 Task: Create a due date automation trigger when advanced on, on the monday of the week before a card is due add checklist with checklist "Resume" complete at 11:00 AM.
Action: Mouse moved to (1216, 90)
Screenshot: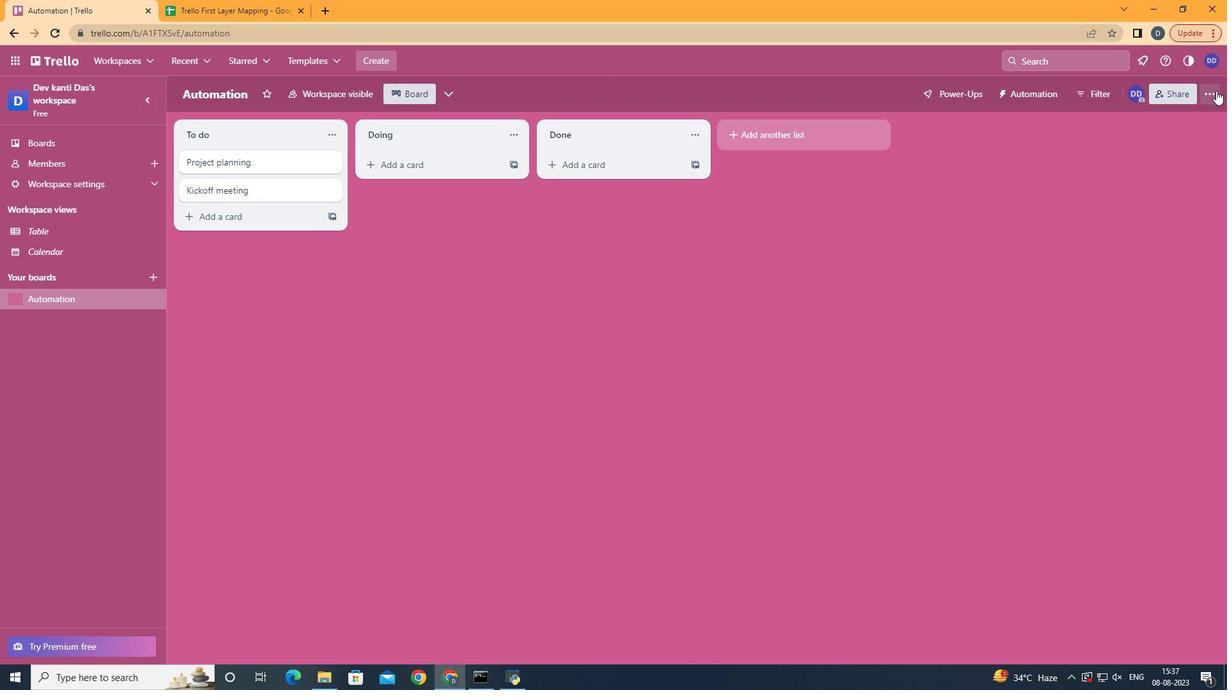 
Action: Mouse pressed left at (1216, 90)
Screenshot: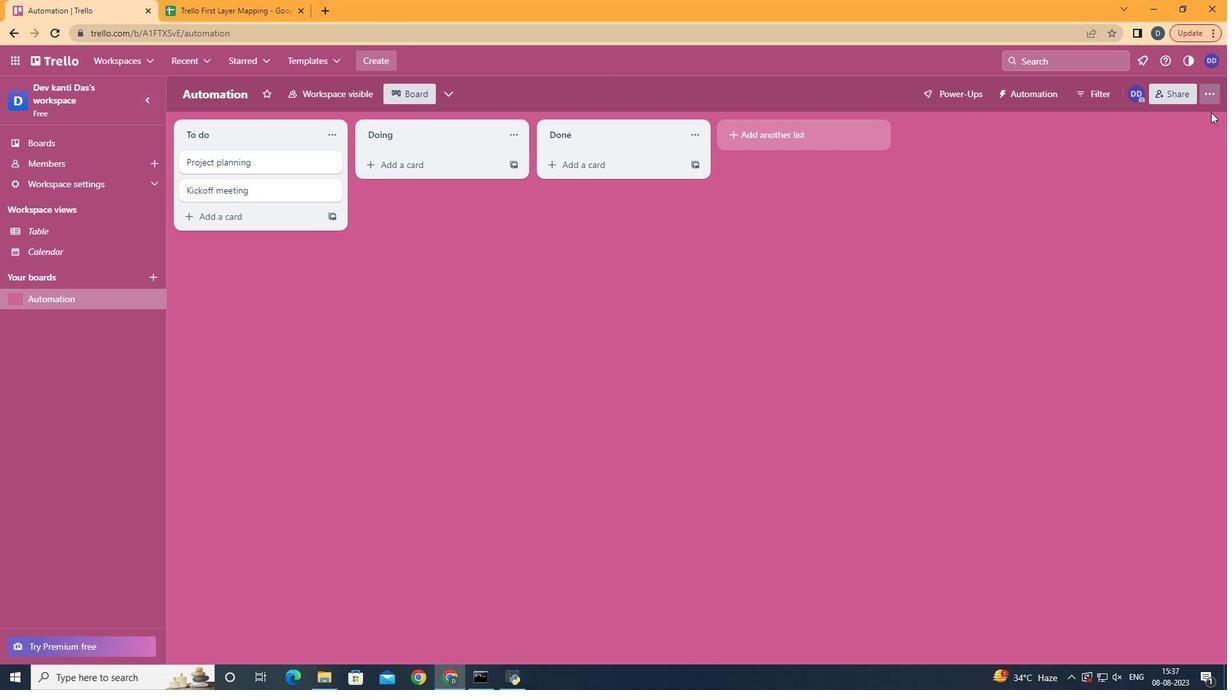 
Action: Mouse moved to (1143, 265)
Screenshot: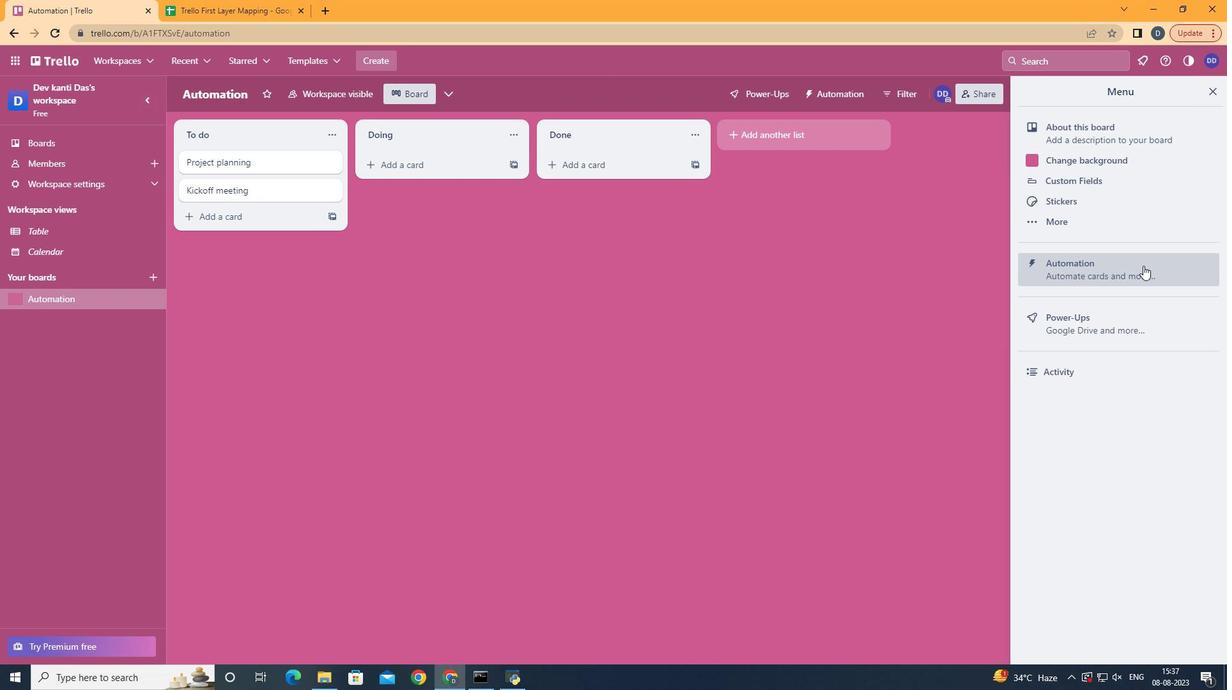 
Action: Mouse pressed left at (1143, 265)
Screenshot: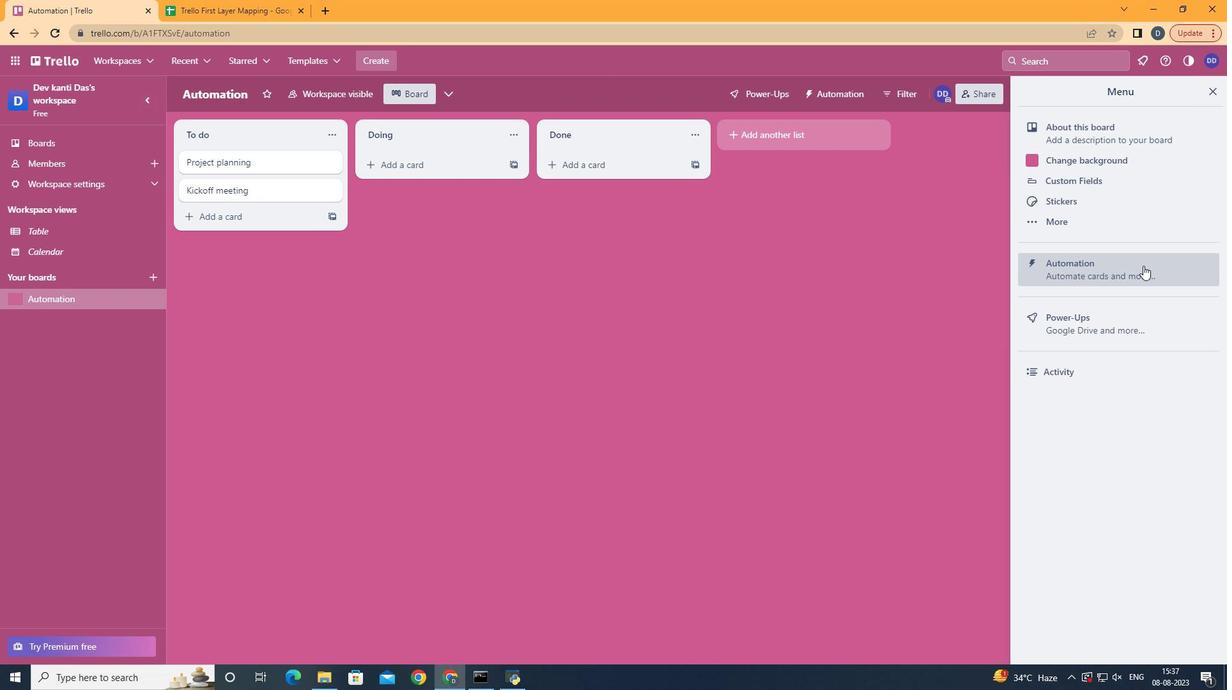 
Action: Mouse moved to (212, 260)
Screenshot: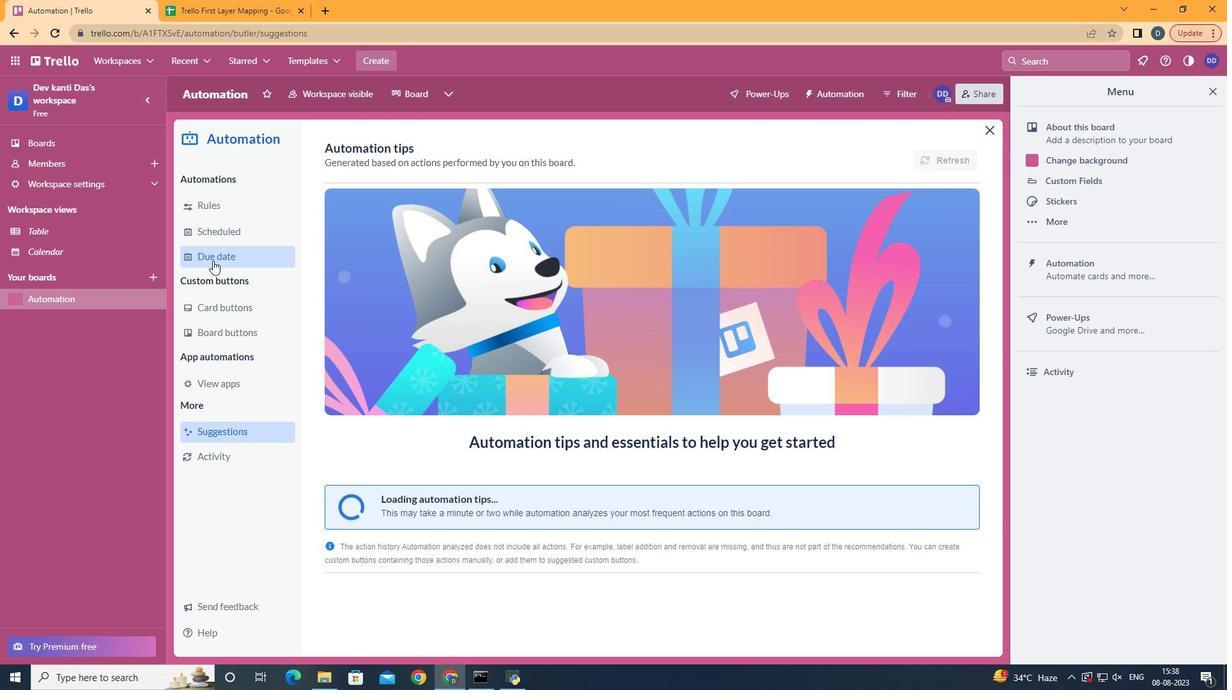 
Action: Mouse pressed left at (212, 260)
Screenshot: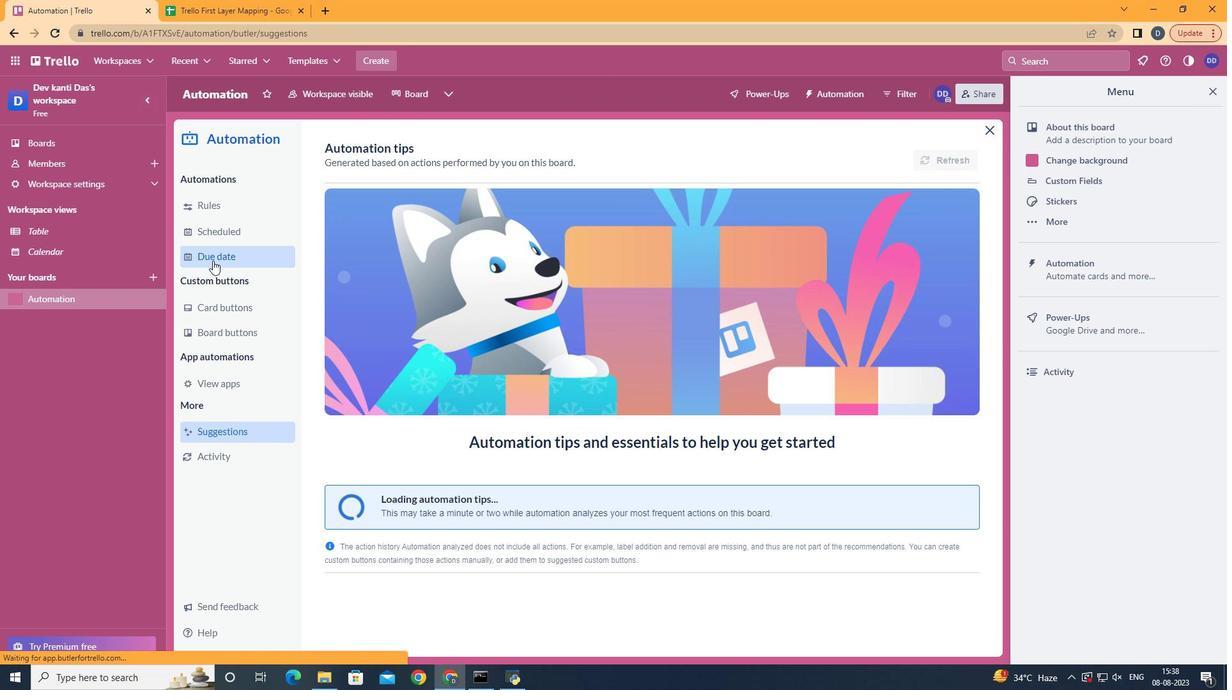 
Action: Mouse moved to (893, 152)
Screenshot: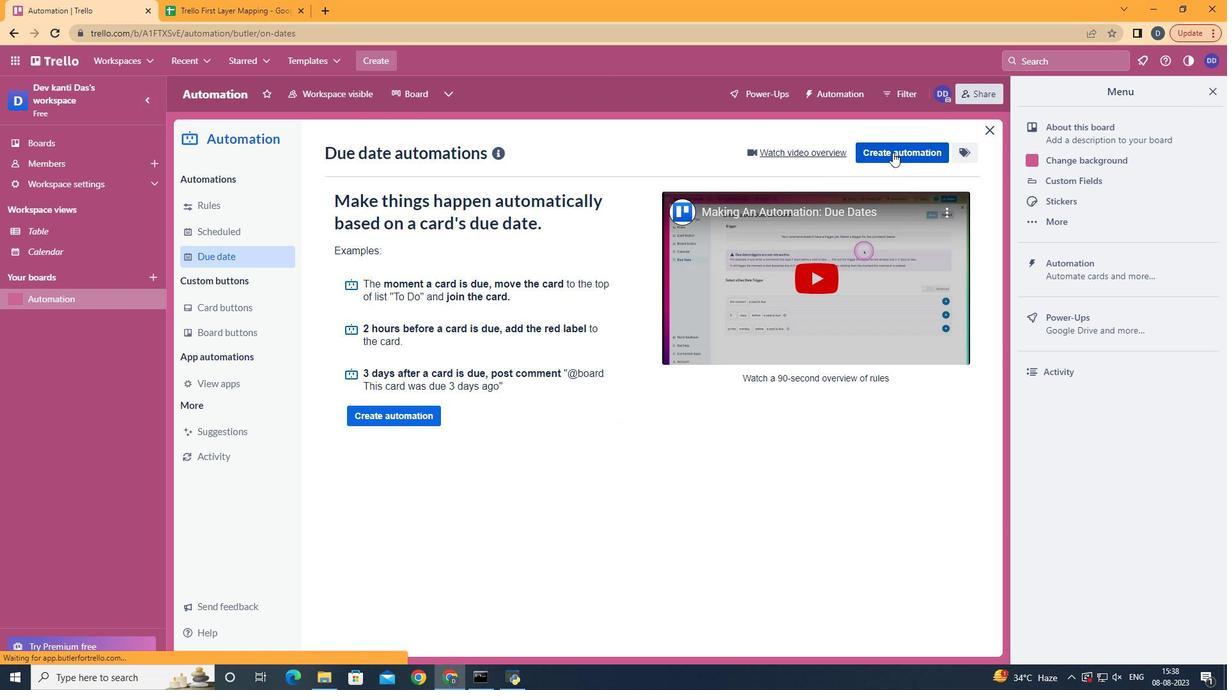 
Action: Mouse pressed left at (893, 152)
Screenshot: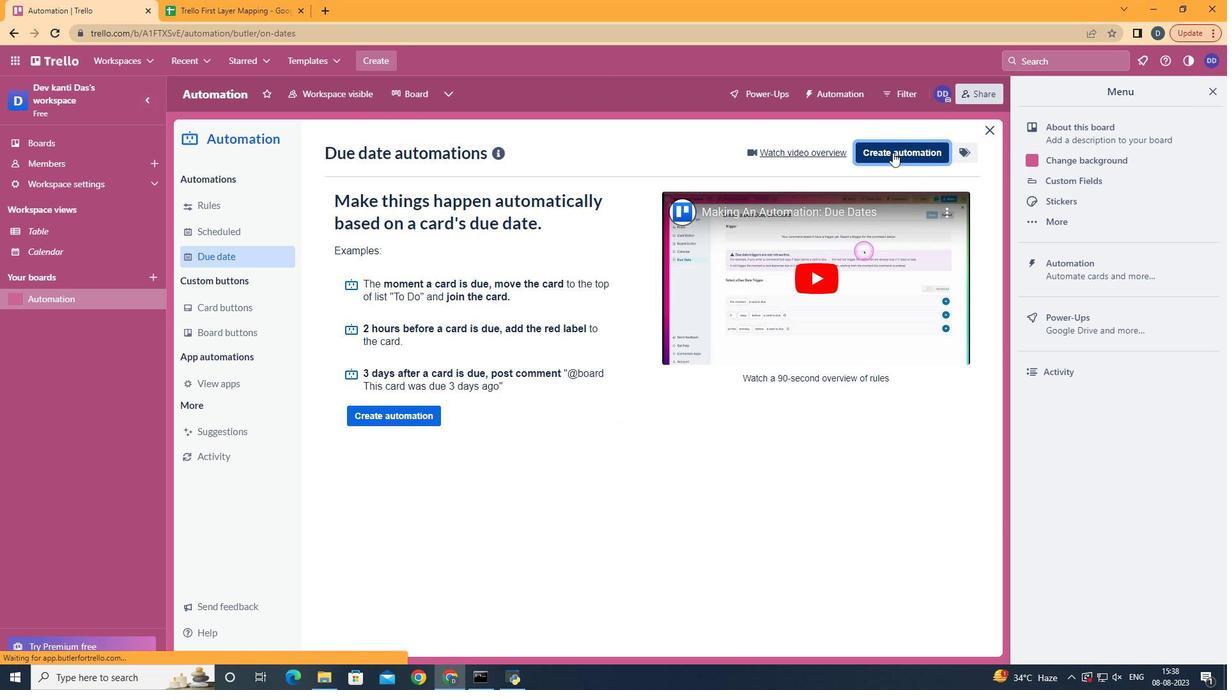 
Action: Mouse moved to (674, 277)
Screenshot: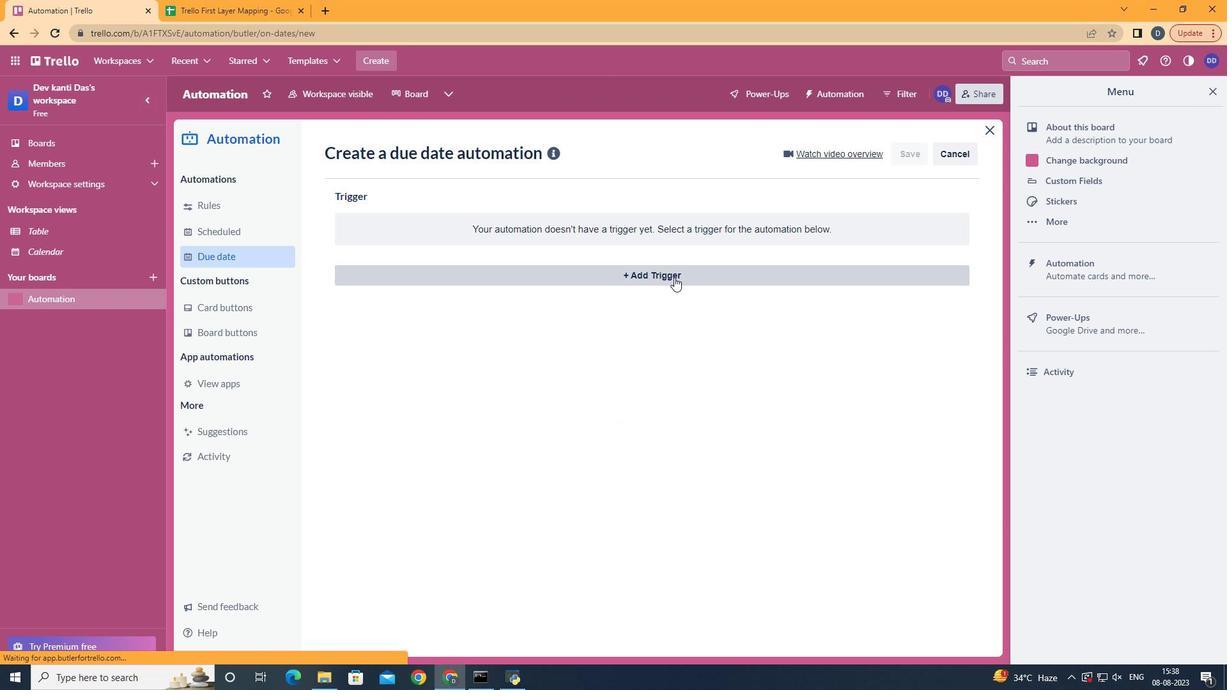 
Action: Mouse pressed left at (674, 277)
Screenshot: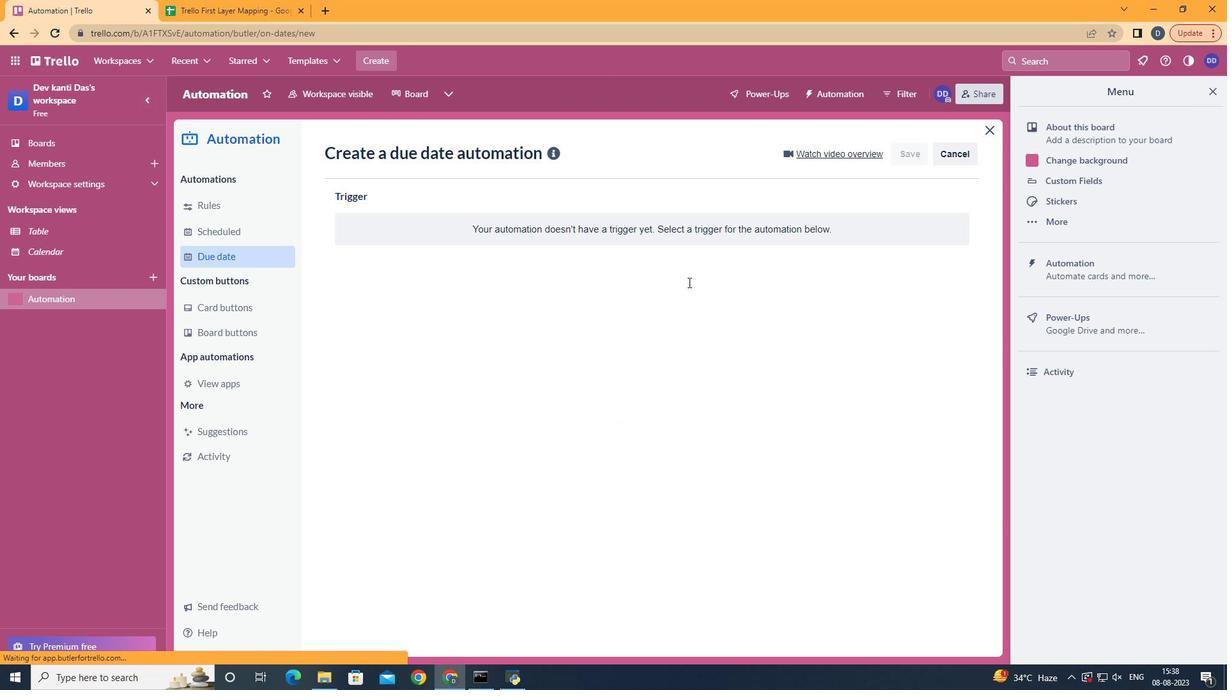 
Action: Mouse moved to (456, 610)
Screenshot: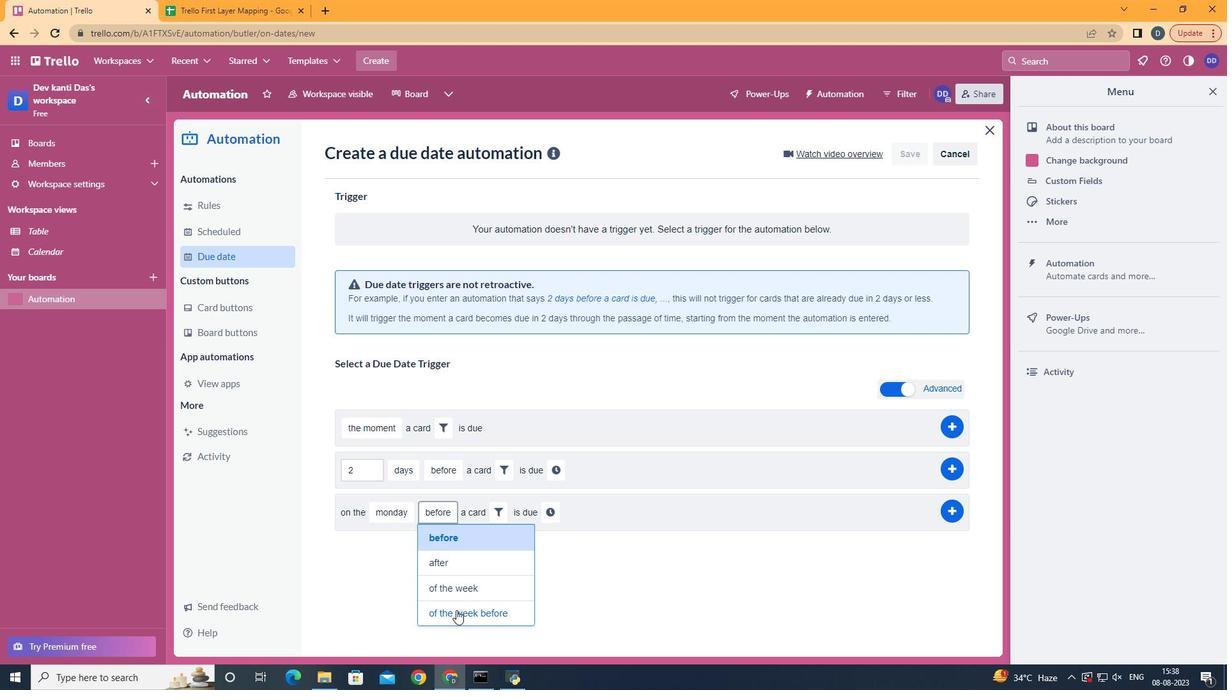 
Action: Mouse pressed left at (456, 610)
Screenshot: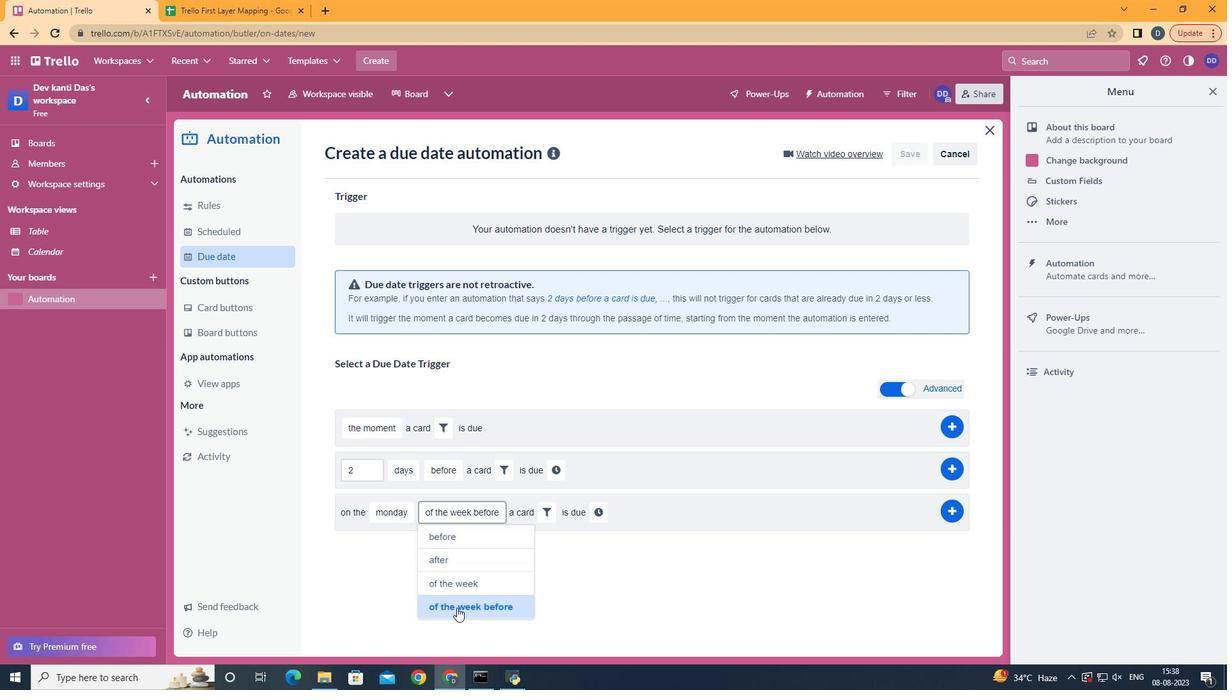 
Action: Mouse moved to (547, 507)
Screenshot: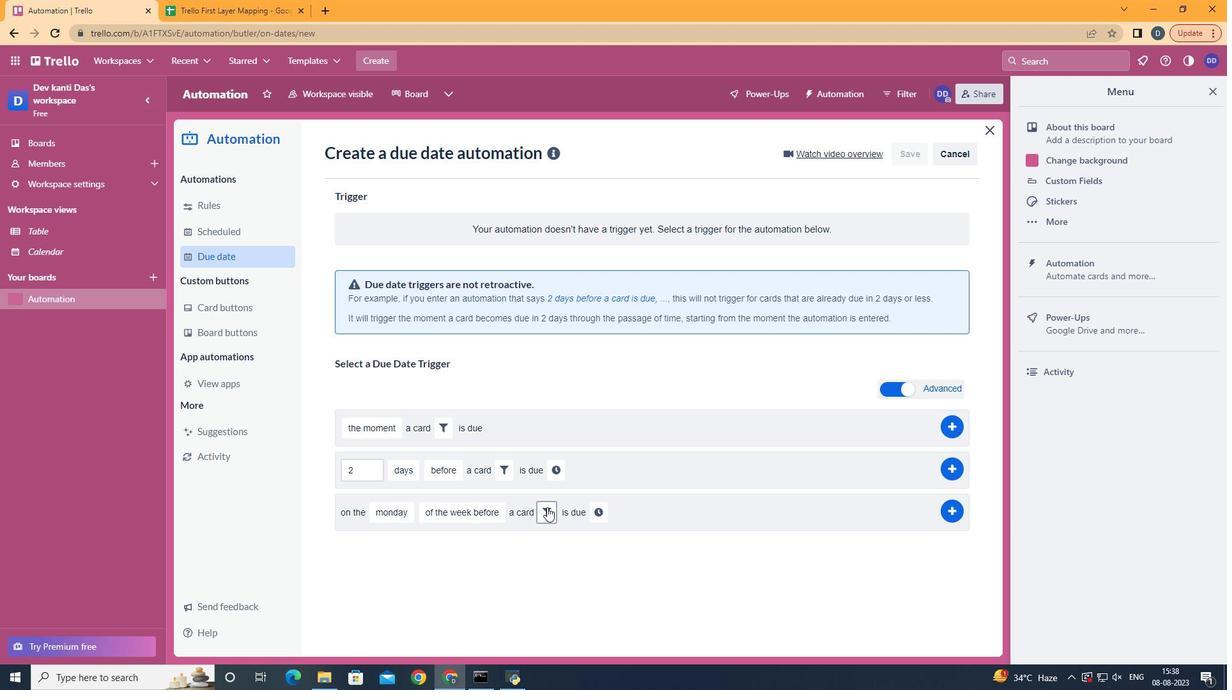 
Action: Mouse pressed left at (547, 507)
Screenshot: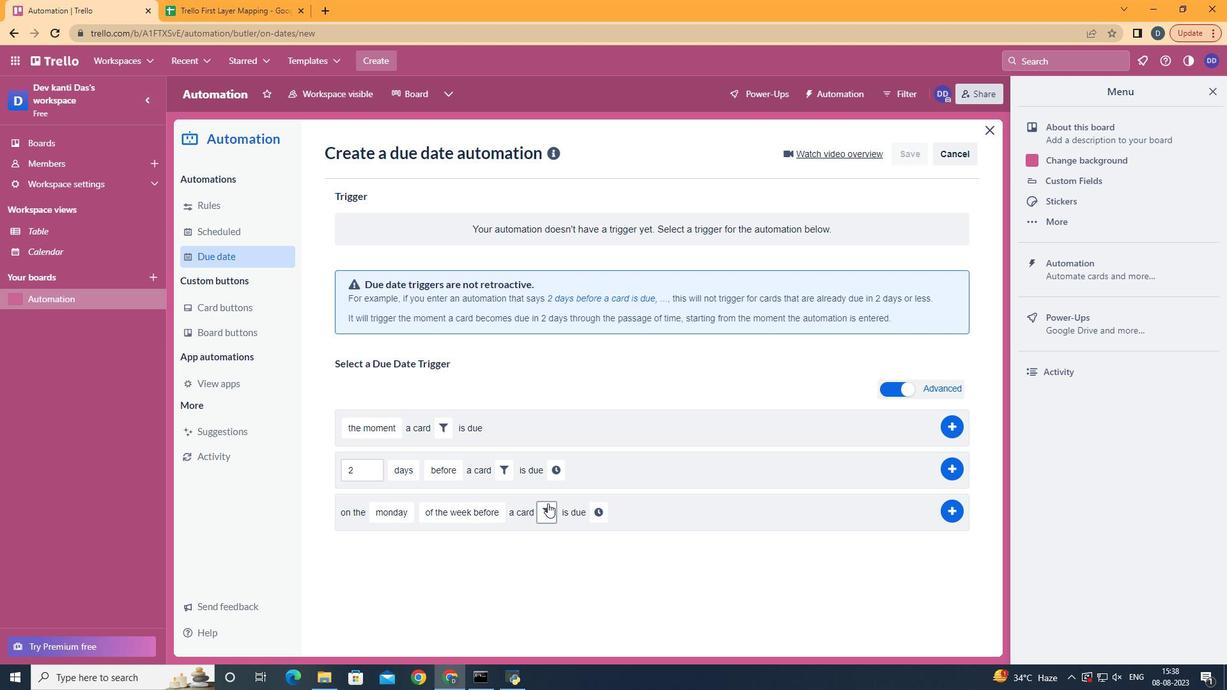 
Action: Mouse moved to (663, 553)
Screenshot: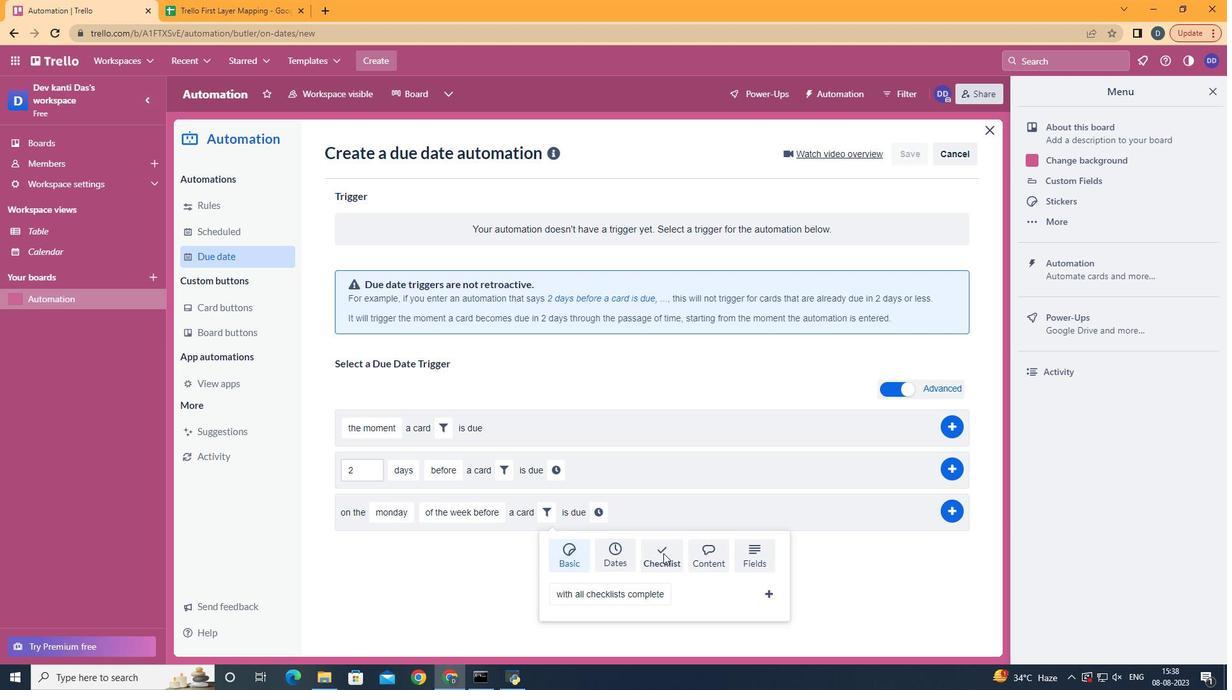 
Action: Mouse pressed left at (663, 553)
Screenshot: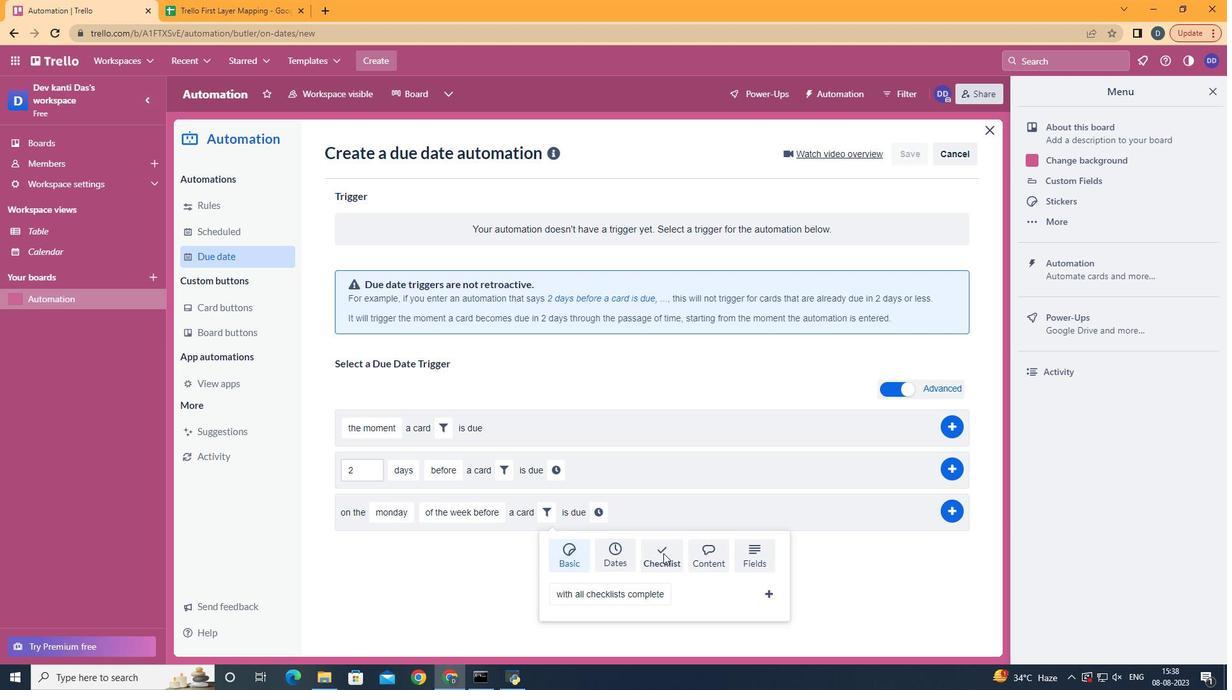 
Action: Mouse moved to (646, 519)
Screenshot: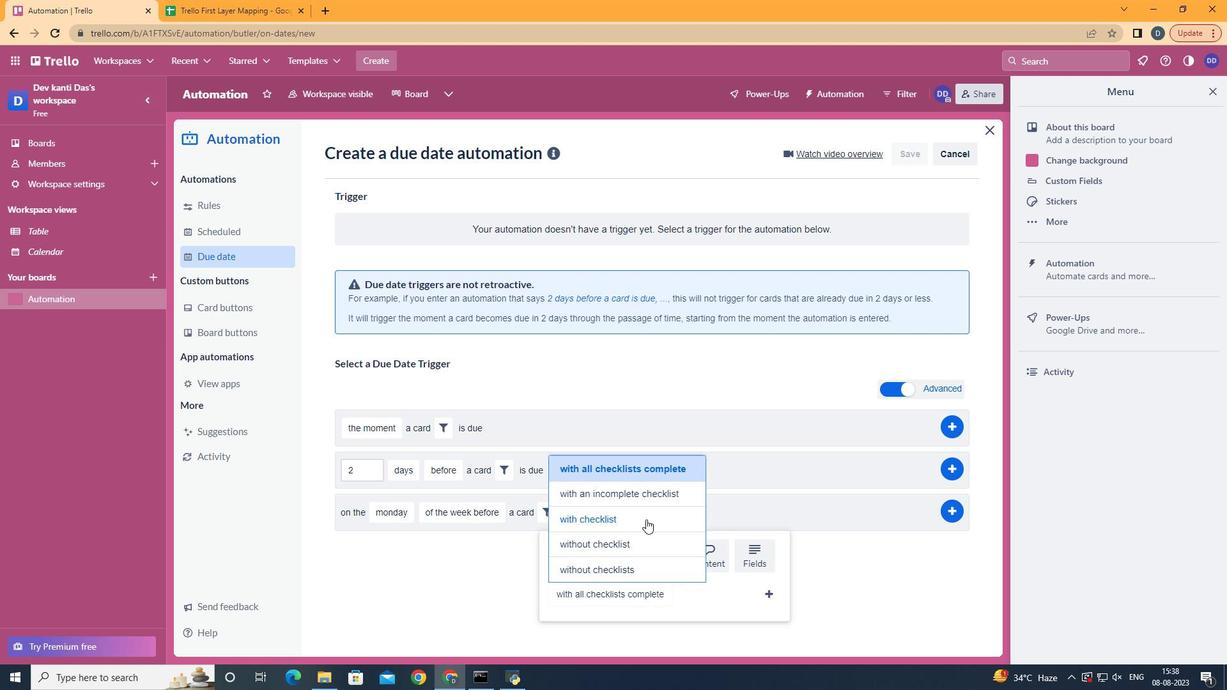 
Action: Mouse pressed left at (646, 519)
Screenshot: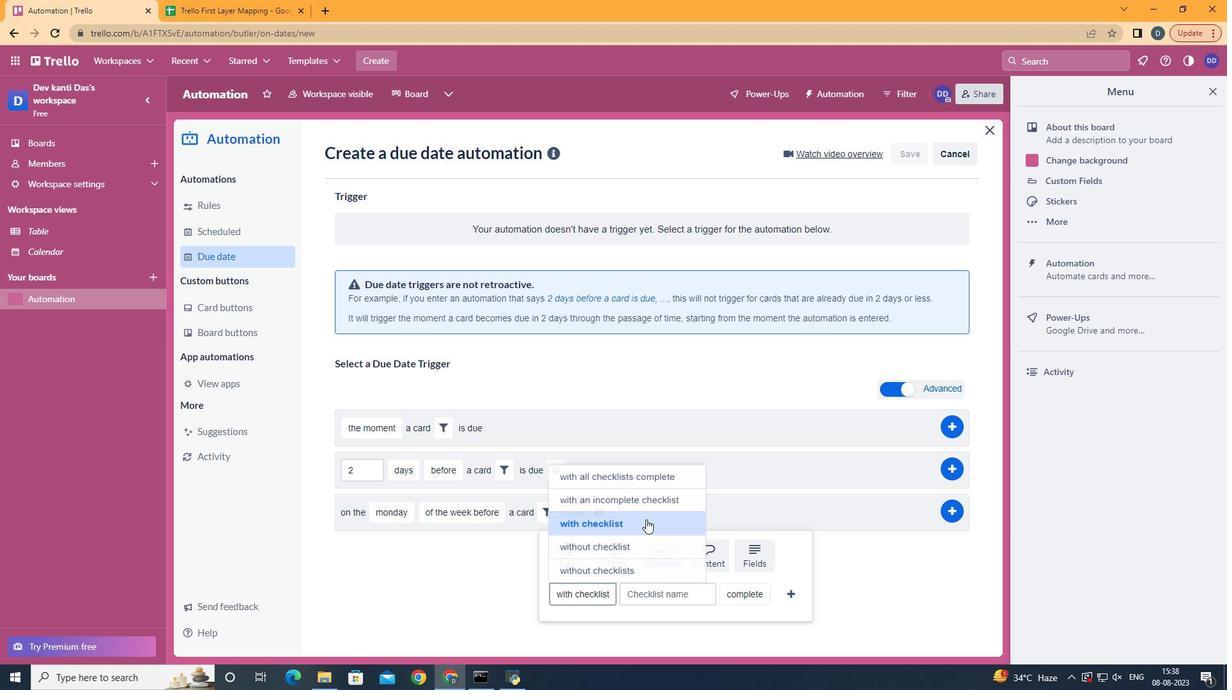
Action: Mouse moved to (679, 595)
Screenshot: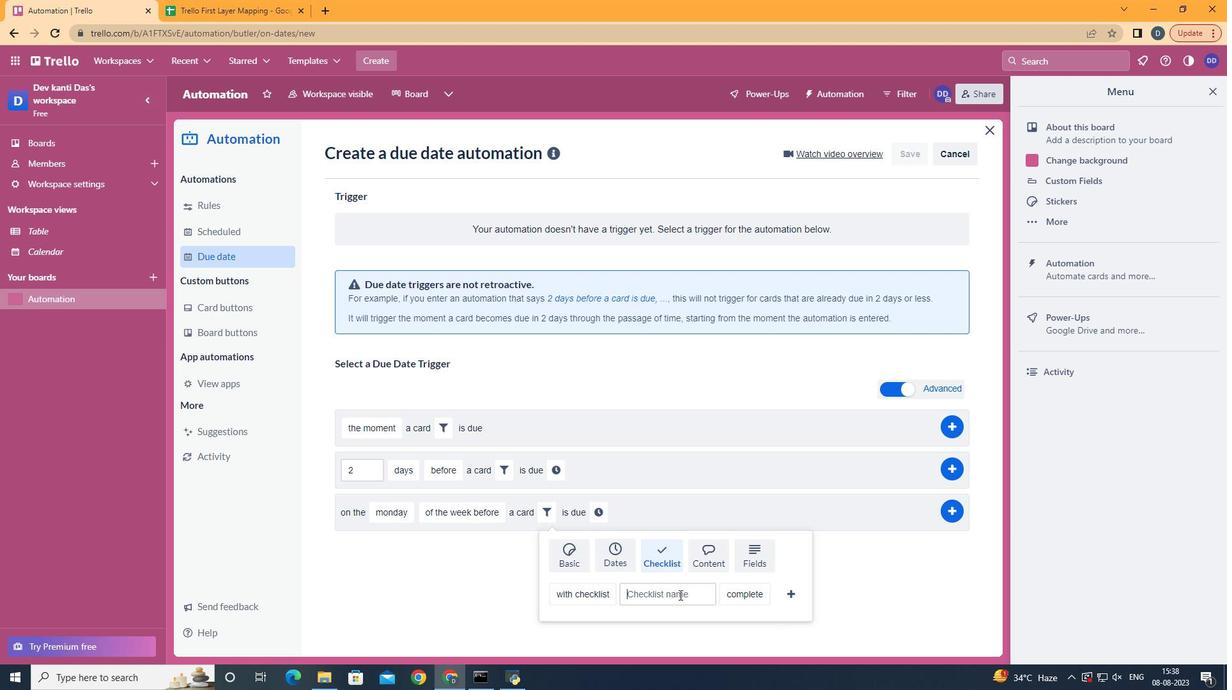 
Action: Mouse pressed left at (679, 595)
Screenshot: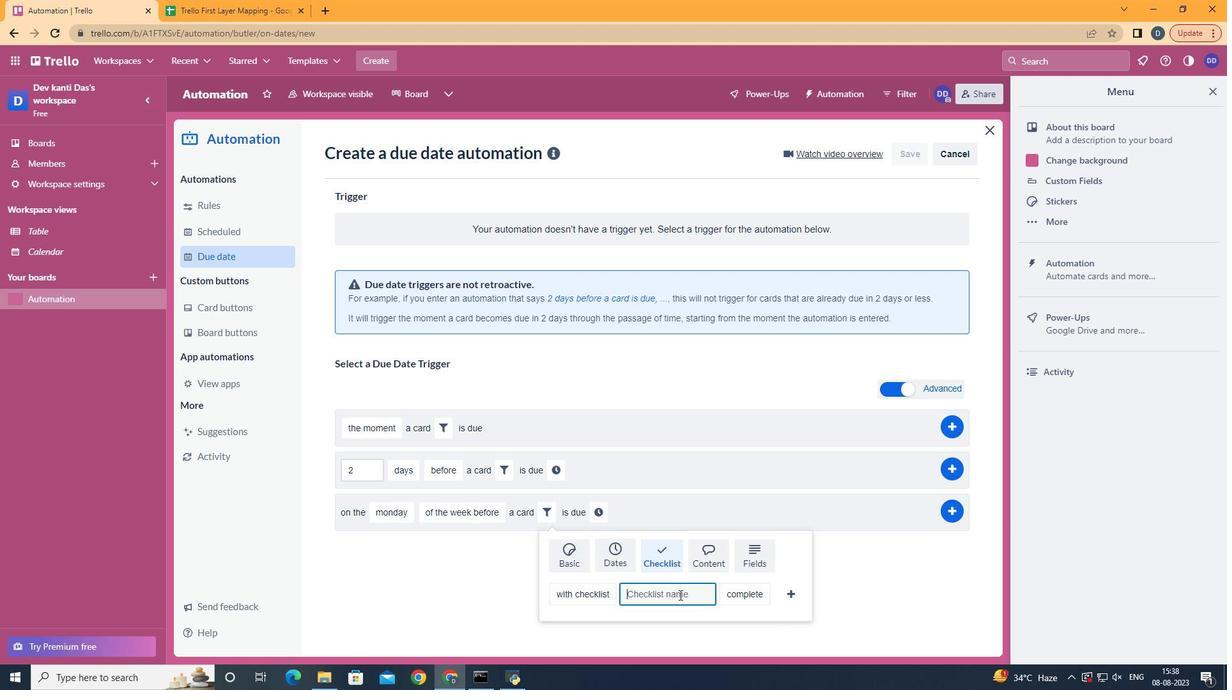 
Action: Key pressed <Key.shift>Resume
Screenshot: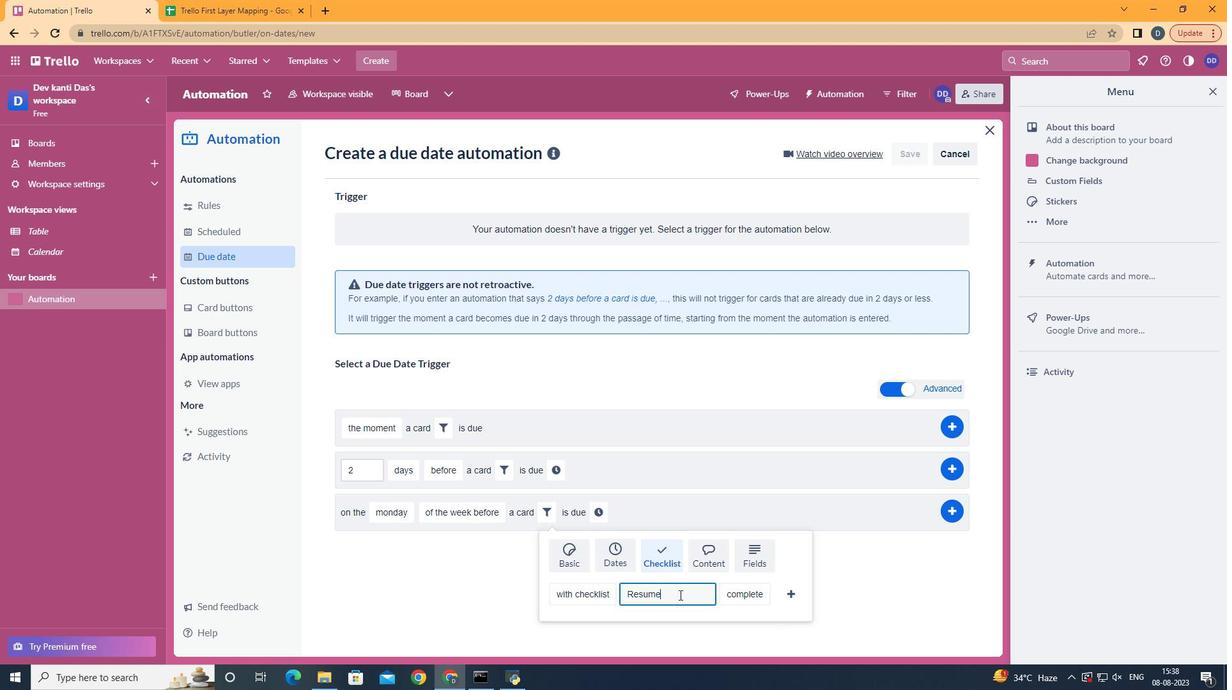 
Action: Mouse moved to (767, 538)
Screenshot: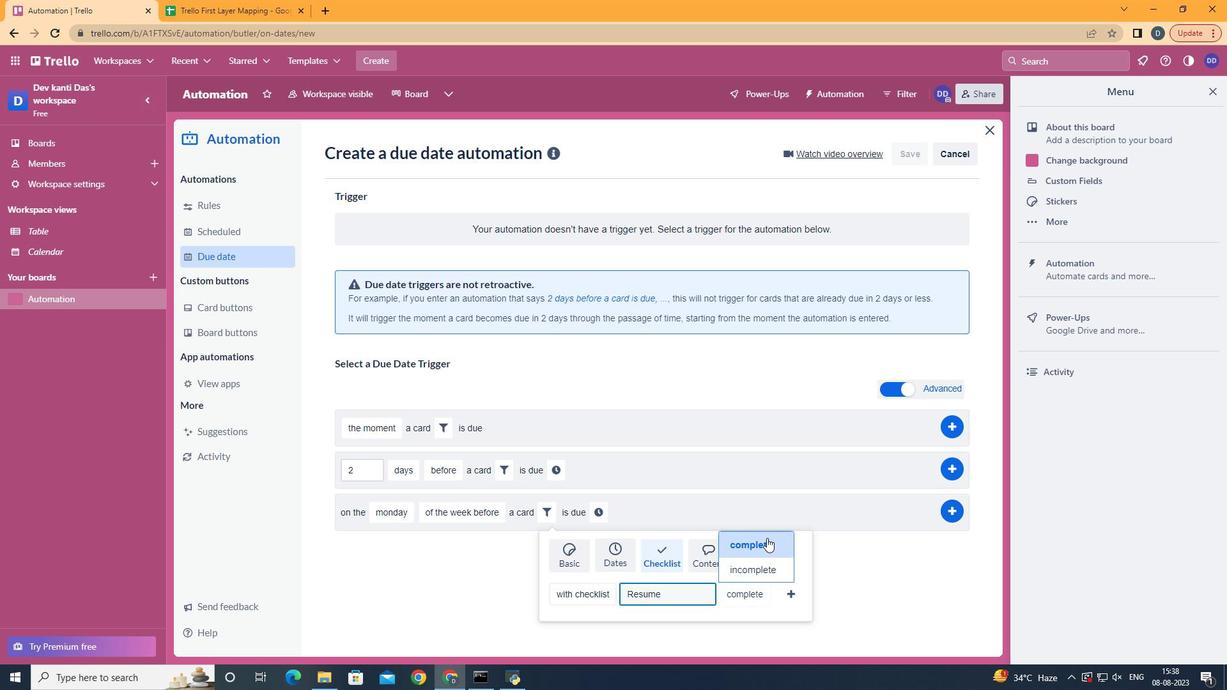 
Action: Mouse pressed left at (767, 538)
Screenshot: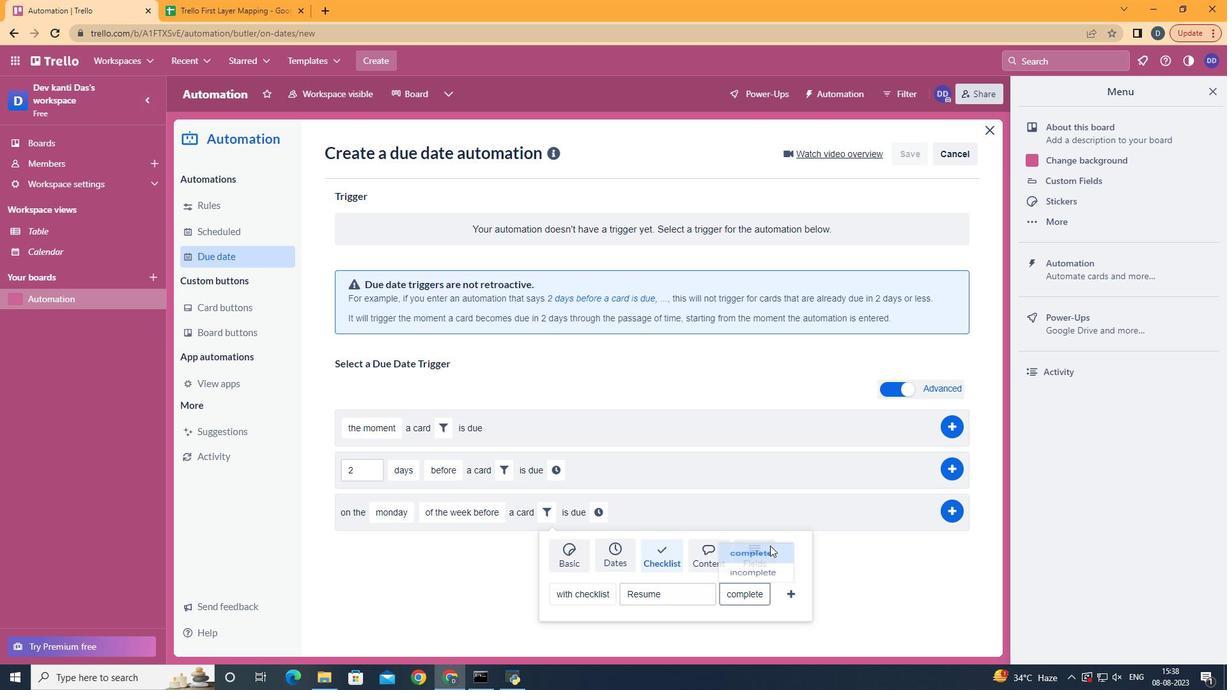 
Action: Mouse moved to (790, 596)
Screenshot: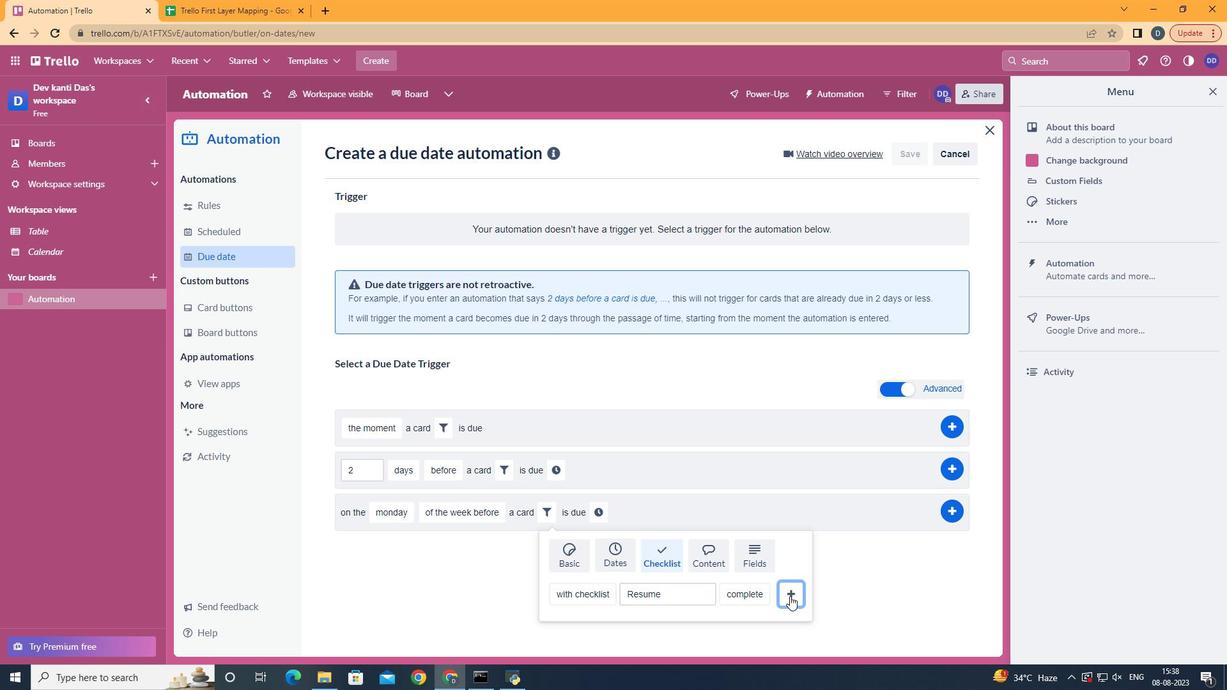 
Action: Mouse pressed left at (790, 596)
Screenshot: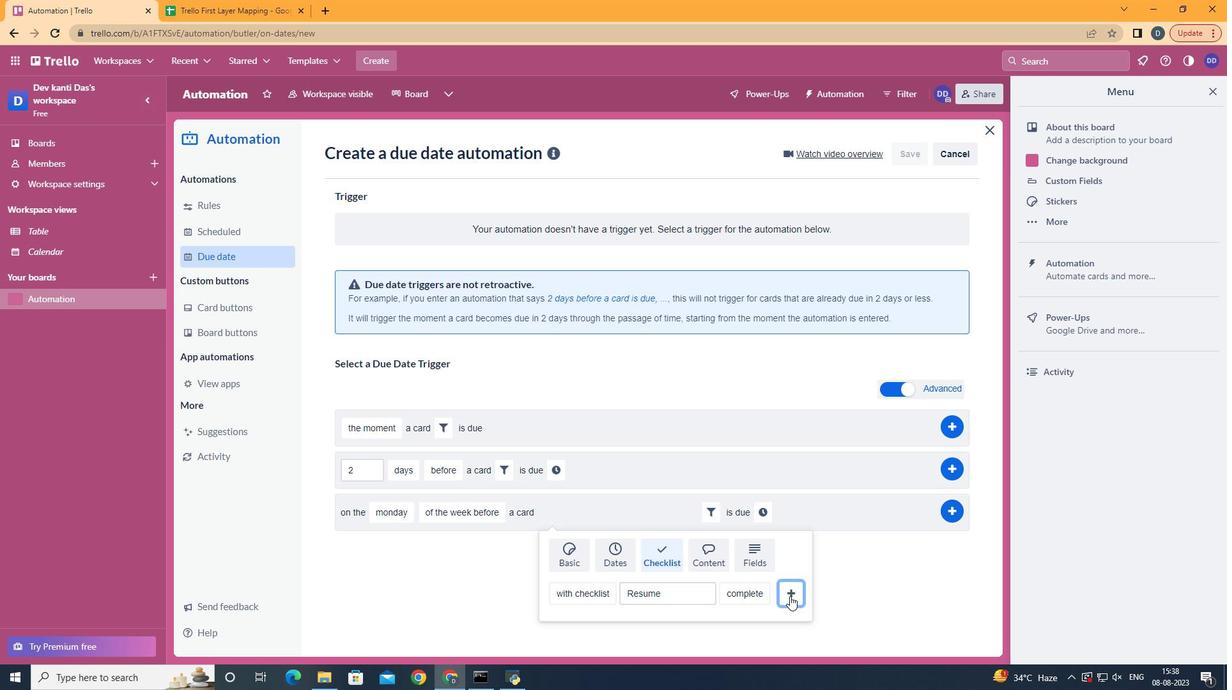 
Action: Mouse moved to (759, 514)
Screenshot: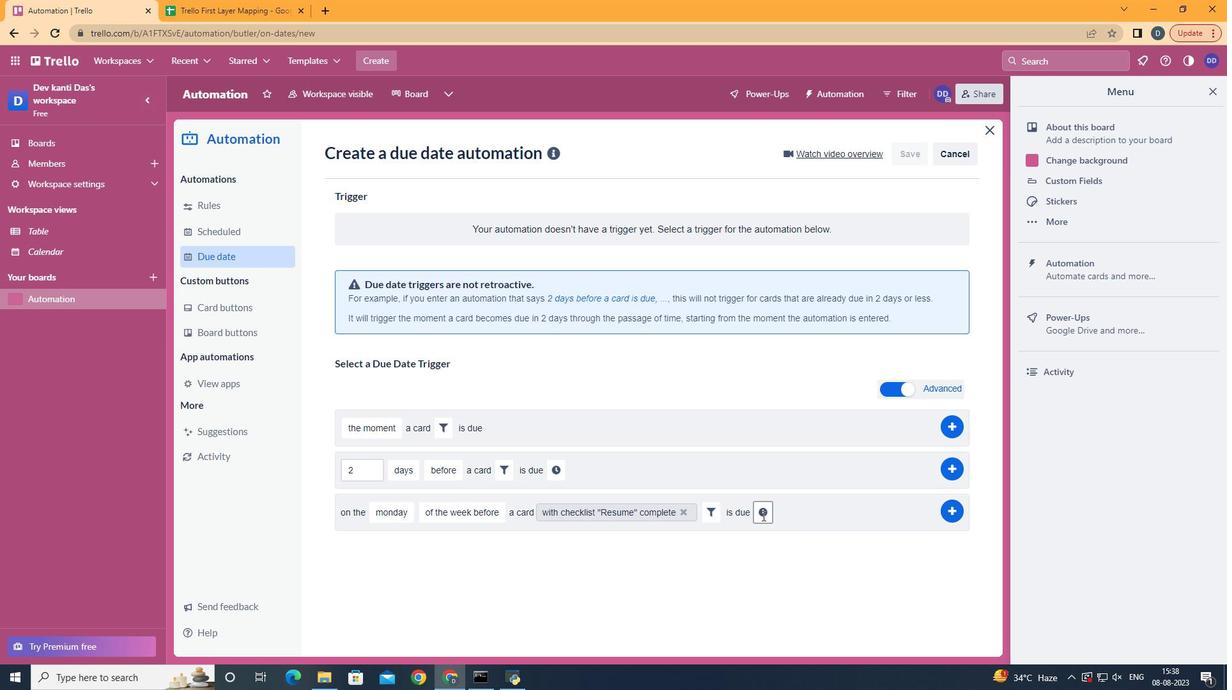 
Action: Mouse pressed left at (759, 514)
Screenshot: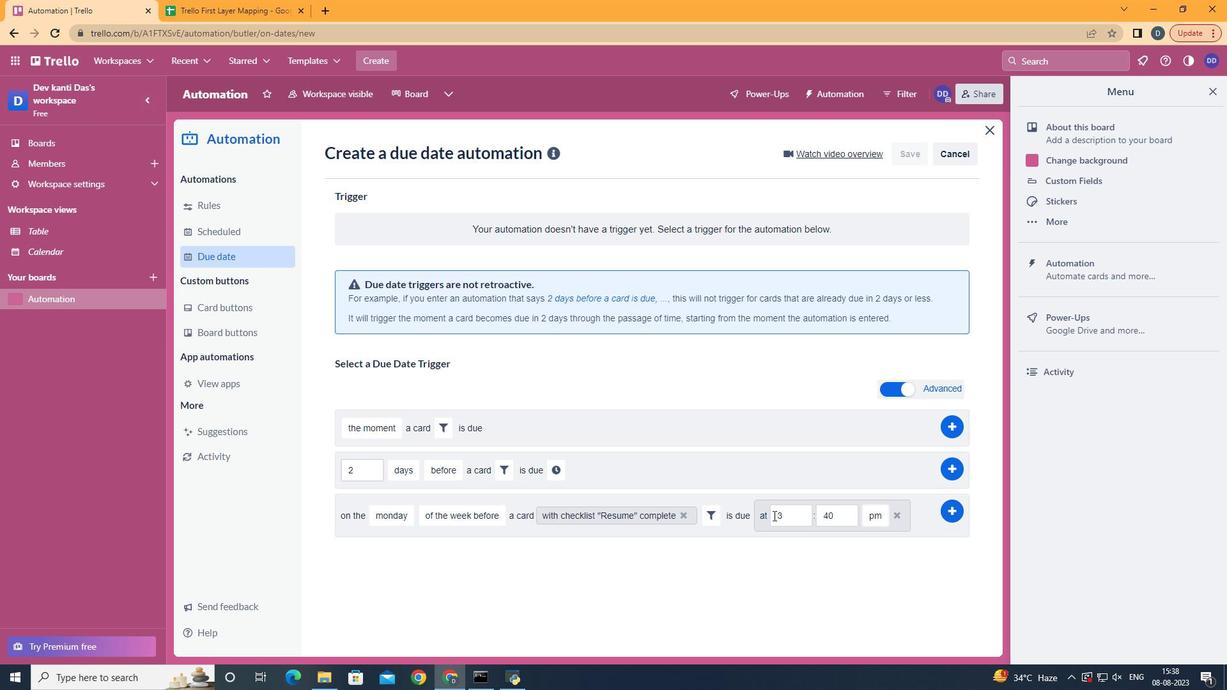 
Action: Mouse moved to (785, 517)
Screenshot: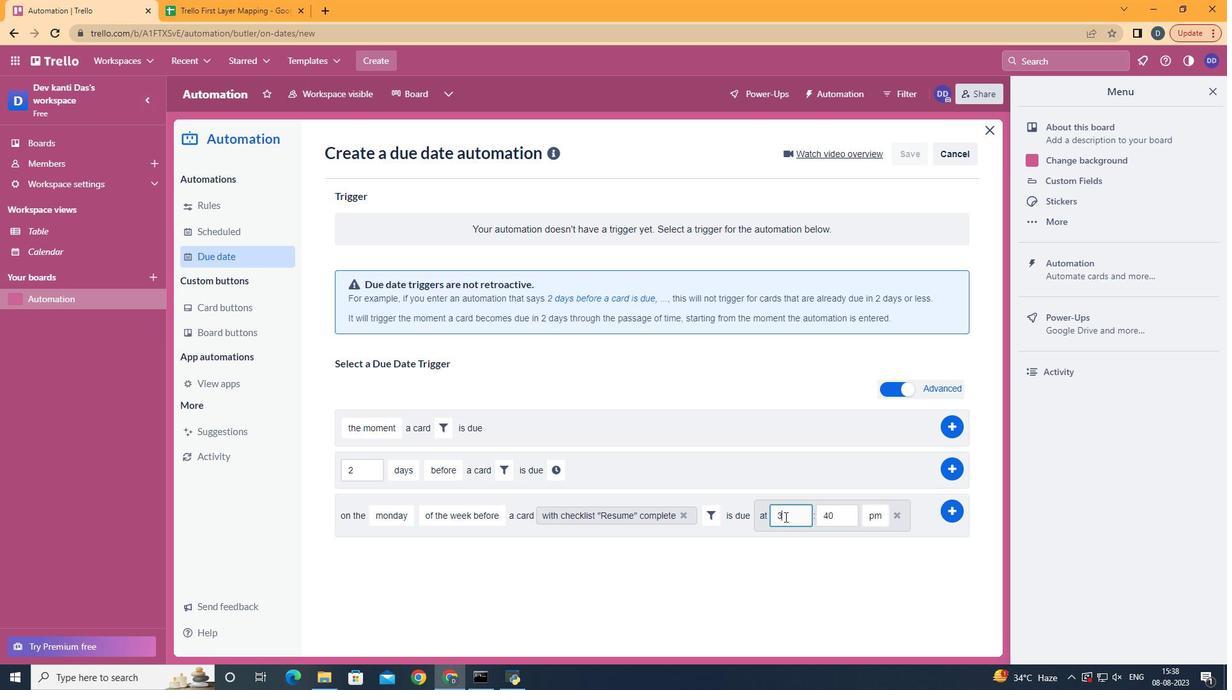 
Action: Mouse pressed left at (785, 517)
Screenshot: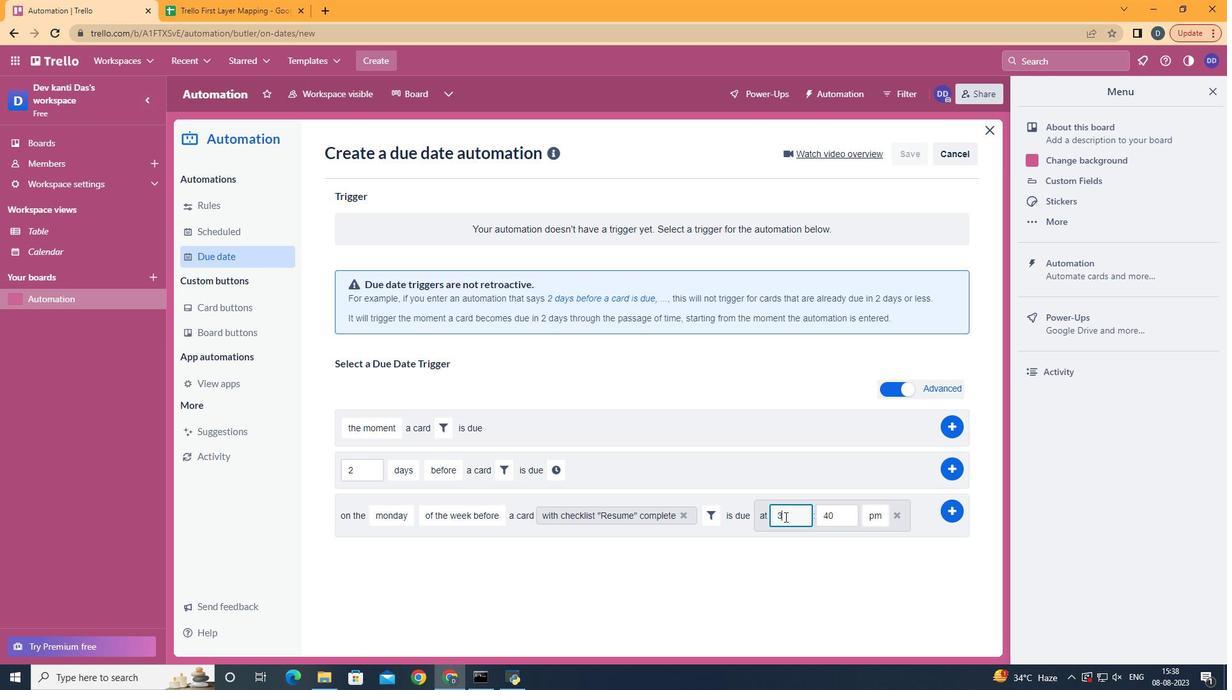 
Action: Key pressed <Key.backspace>11
Screenshot: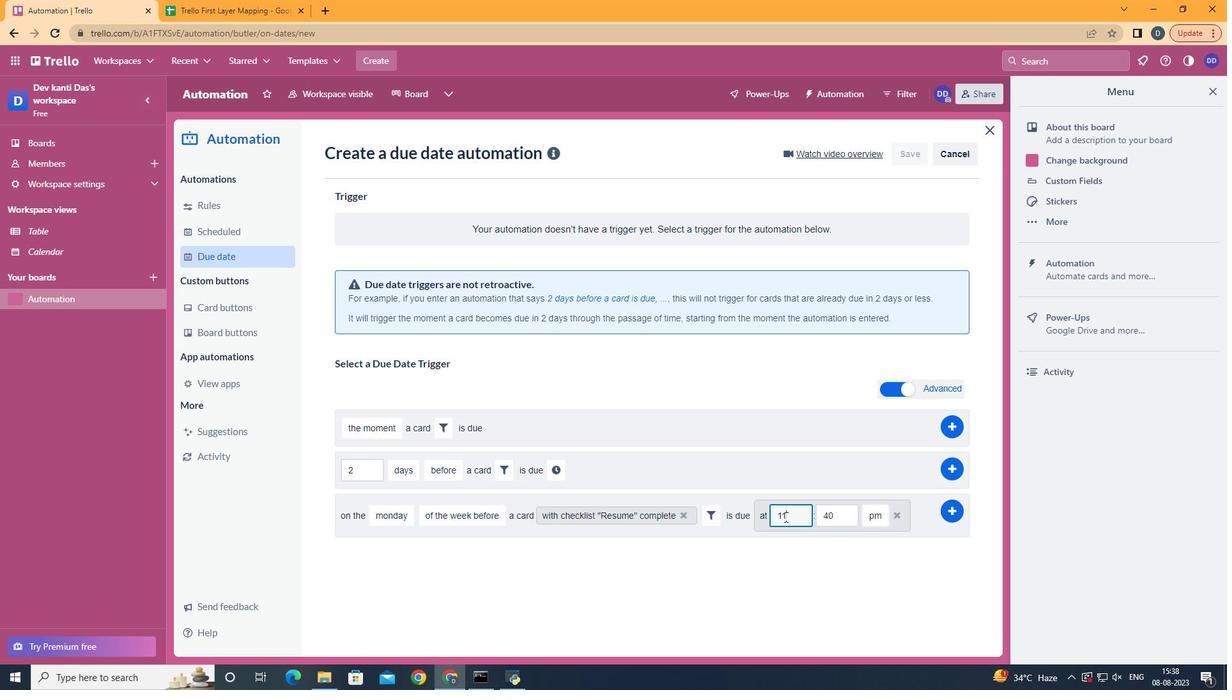 
Action: Mouse moved to (837, 524)
Screenshot: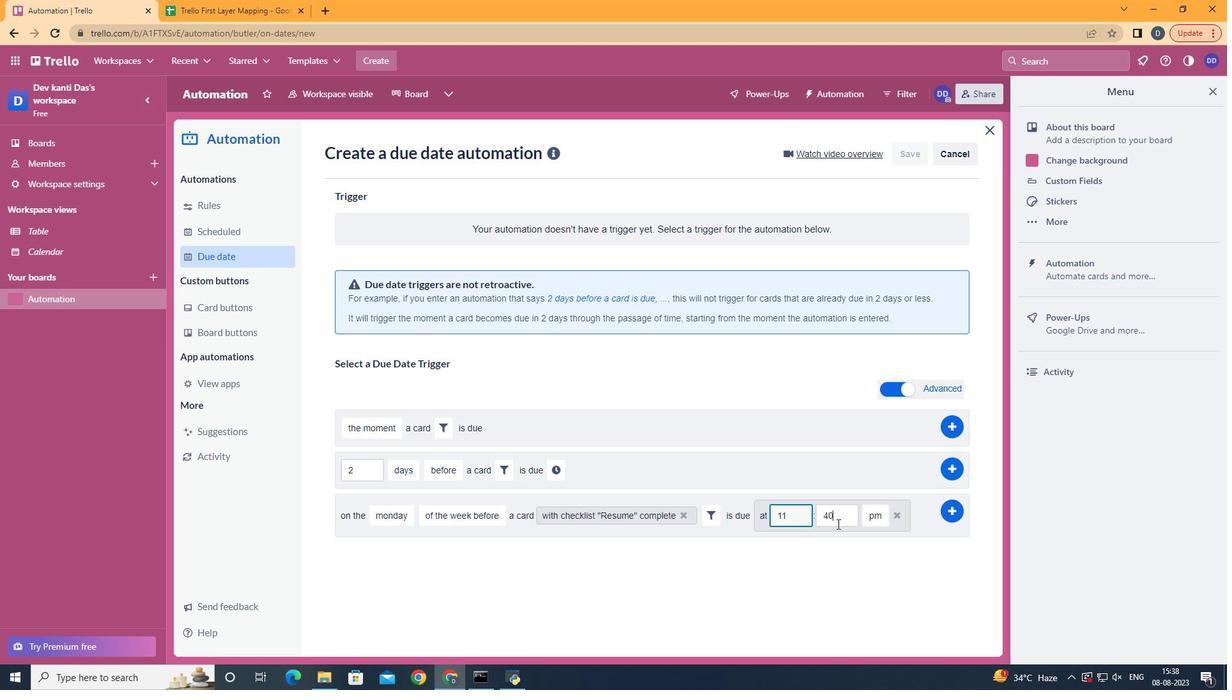 
Action: Mouse pressed left at (837, 524)
Screenshot: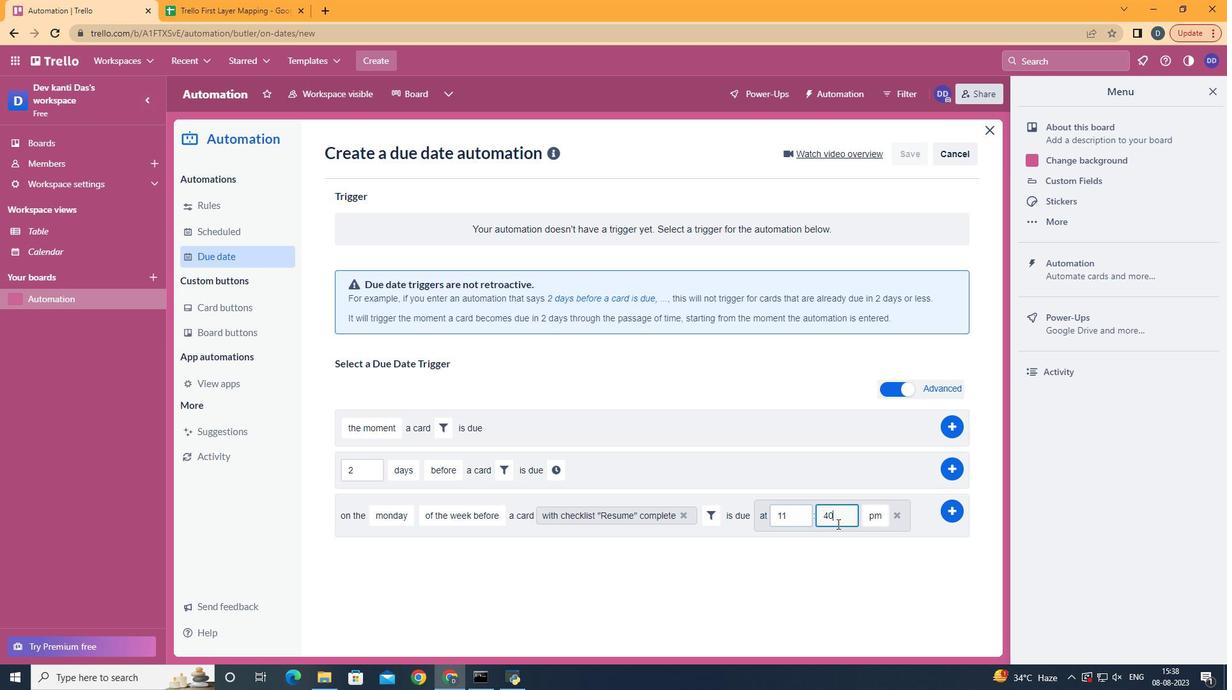 
Action: Key pressed <Key.backspace><Key.backspace>00
Screenshot: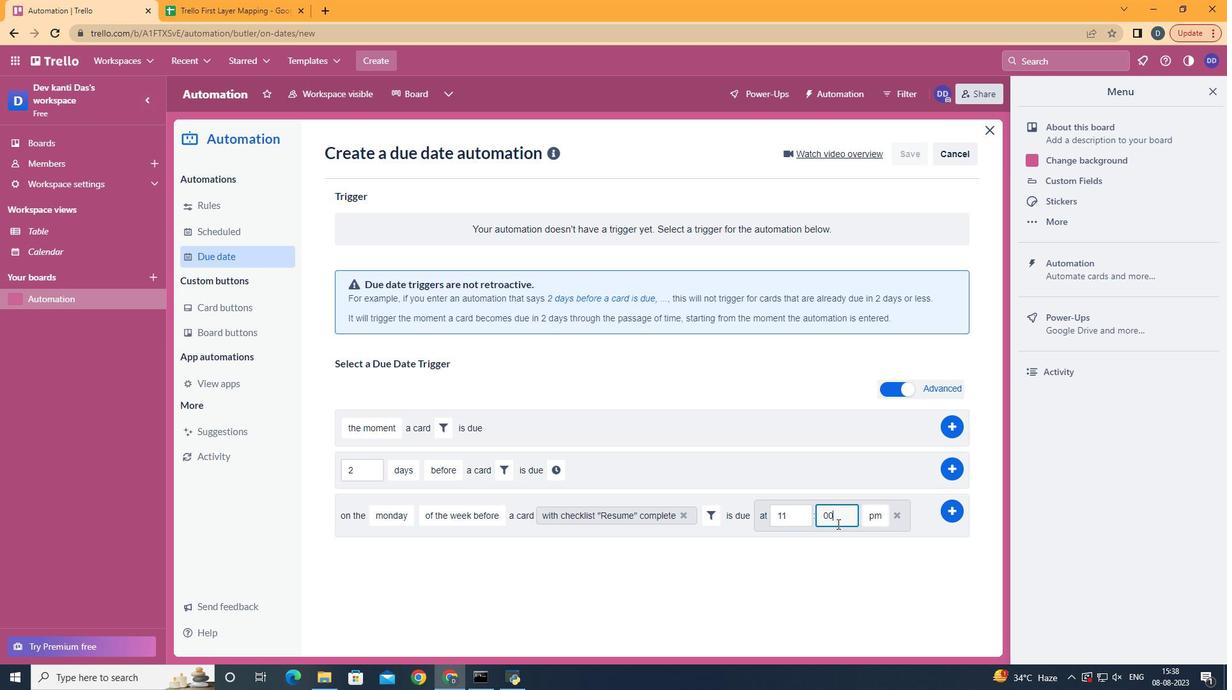 
Action: Mouse moved to (876, 535)
Screenshot: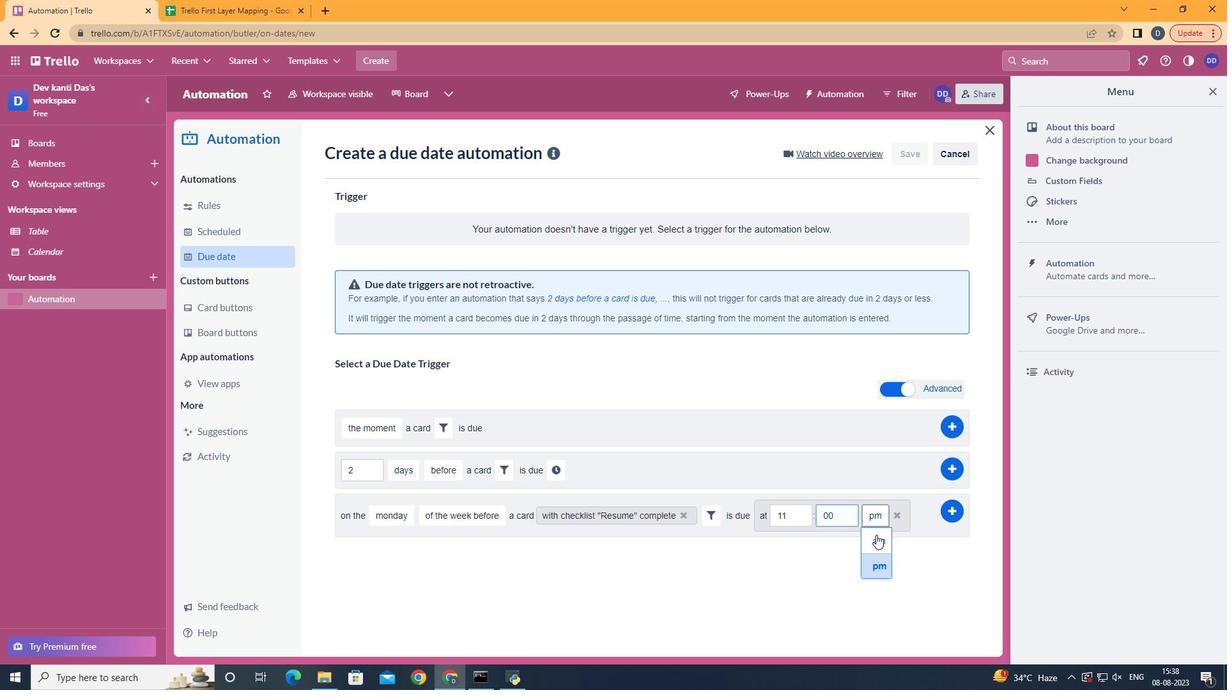 
Action: Mouse pressed left at (876, 535)
Screenshot: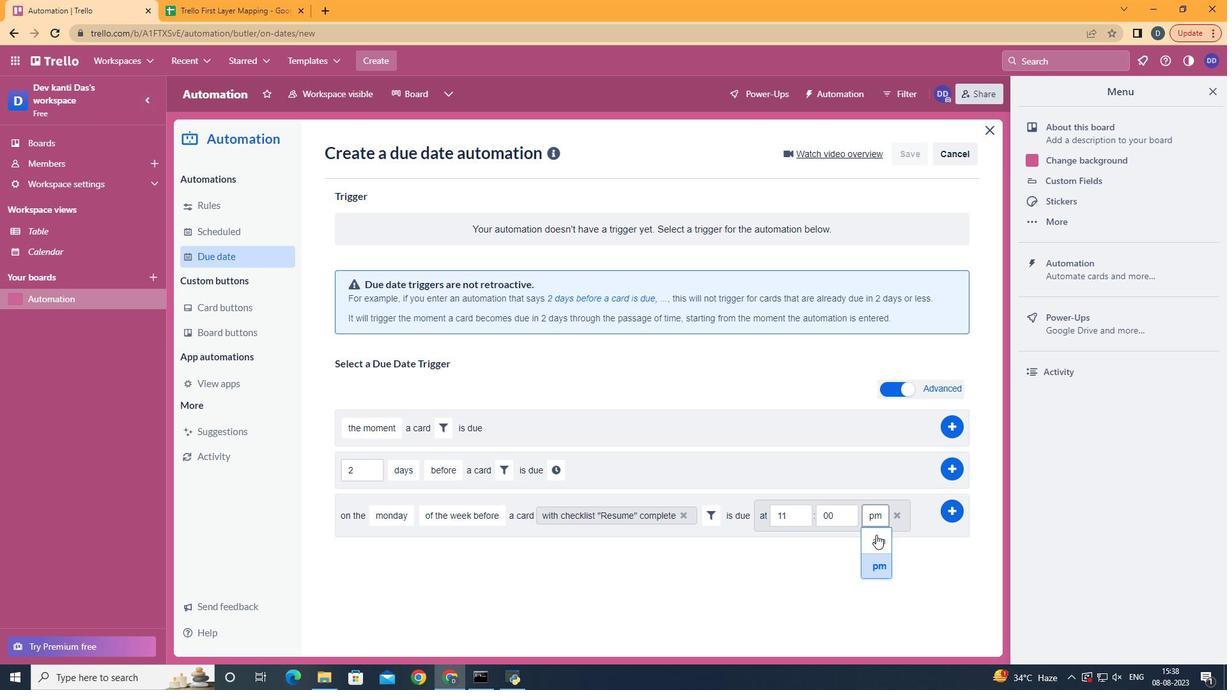 
Action: Mouse moved to (953, 515)
Screenshot: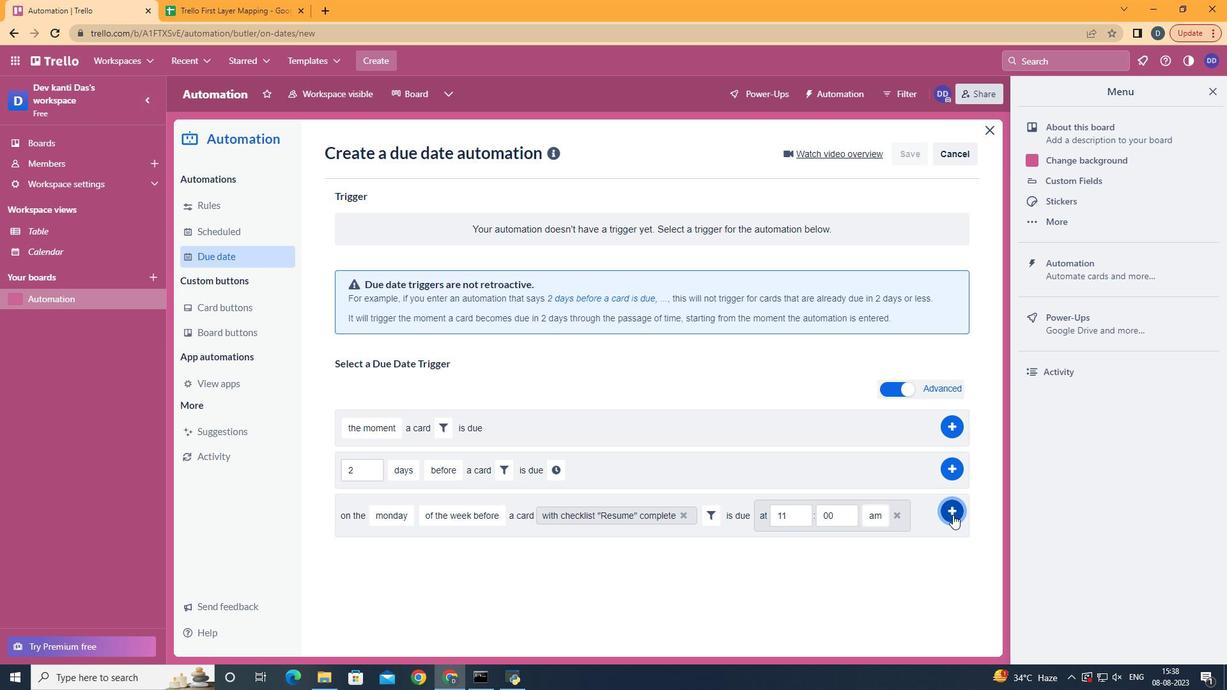 
Action: Mouse pressed left at (953, 515)
Screenshot: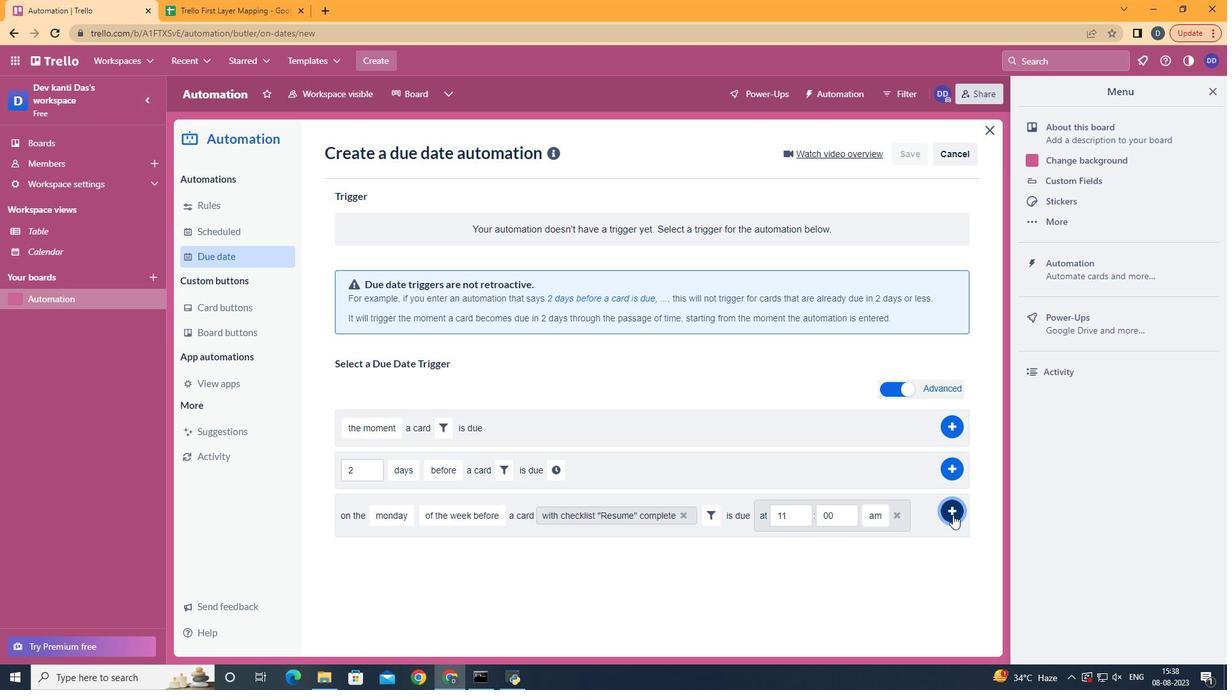 
Action: Mouse moved to (717, 246)
Screenshot: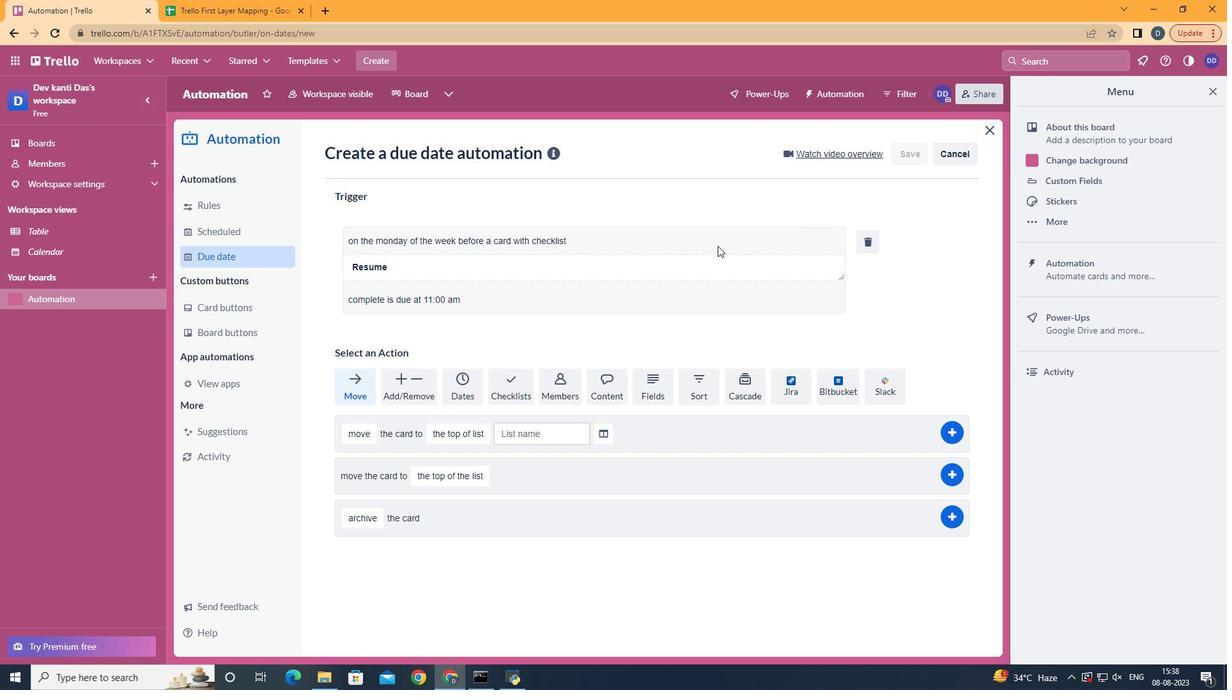 
